 Task: Create a scrum project AgileCamp. Add to scrum project AgileCamp a team member softage.3@softage.net and assign as Project Lead. Add to scrum project AgileCamp a team member softage.4@softage.net
Action: Mouse moved to (190, 53)
Screenshot: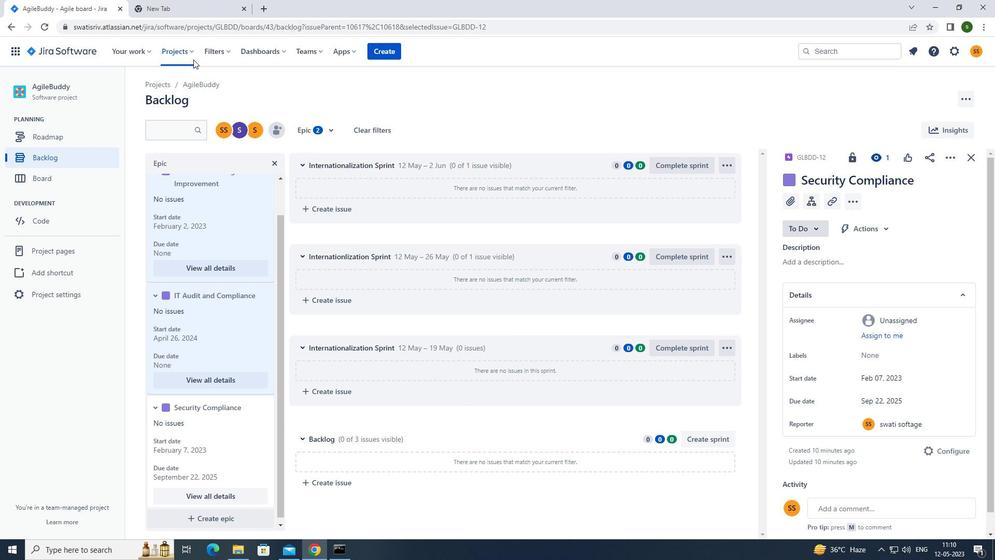 
Action: Mouse pressed left at (190, 53)
Screenshot: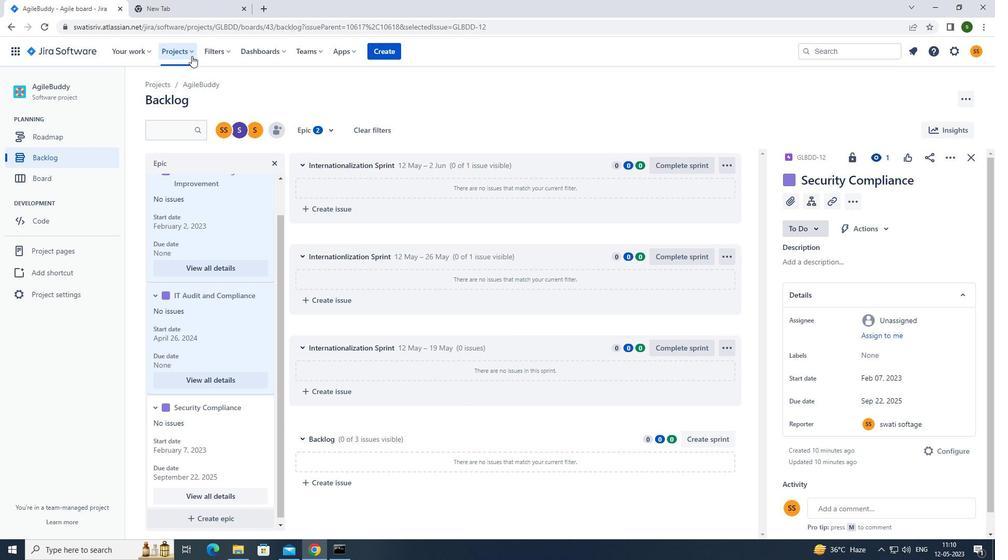 
Action: Mouse moved to (196, 258)
Screenshot: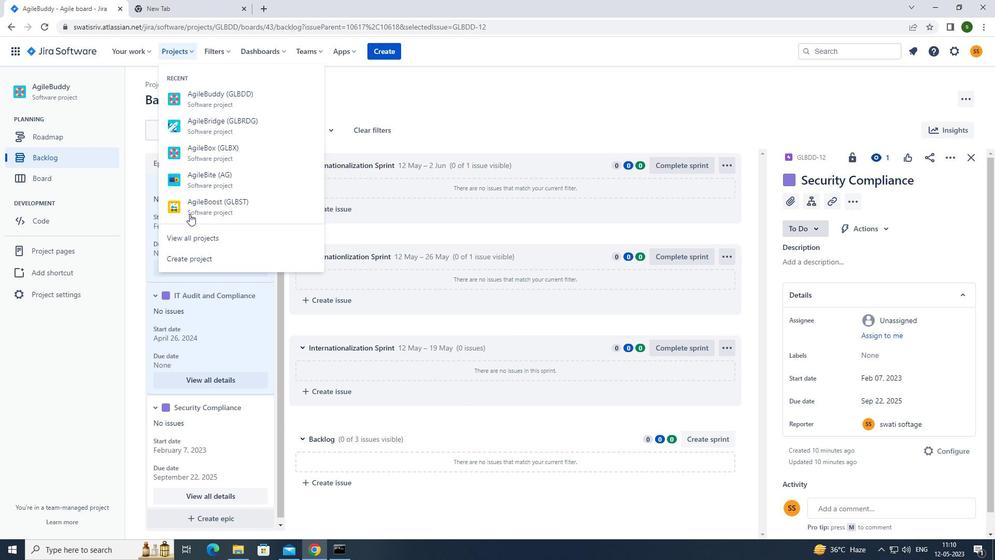 
Action: Mouse pressed left at (196, 258)
Screenshot: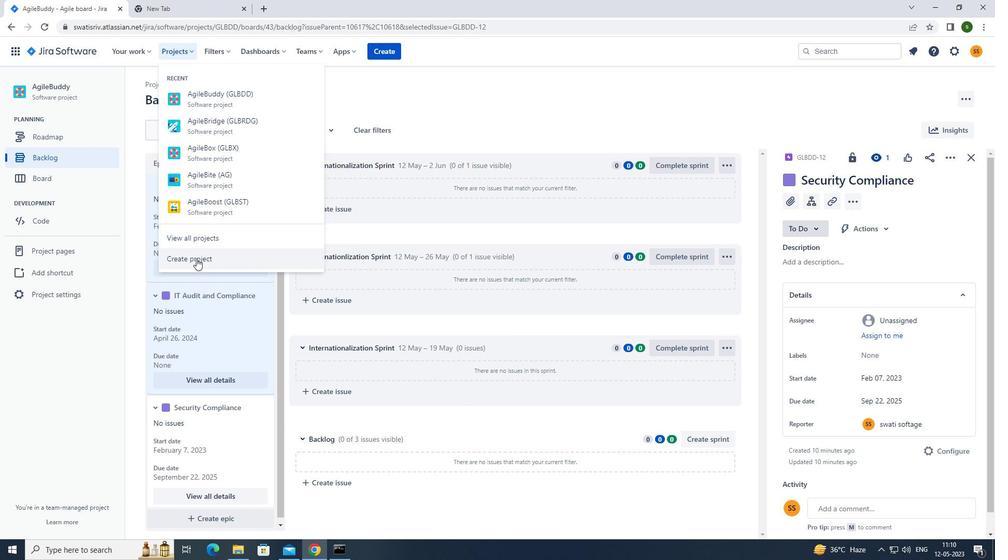 
Action: Mouse moved to (683, 260)
Screenshot: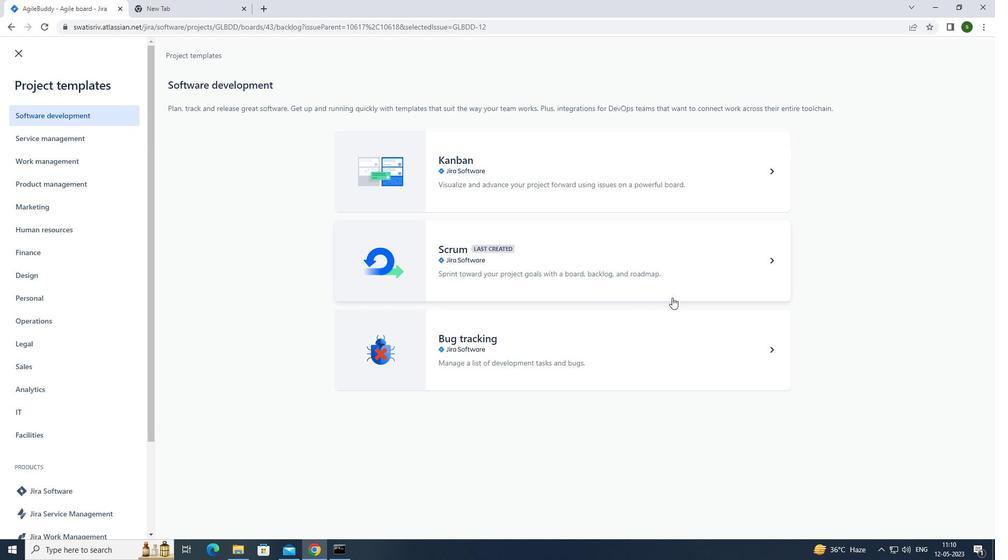 
Action: Mouse pressed left at (683, 260)
Screenshot: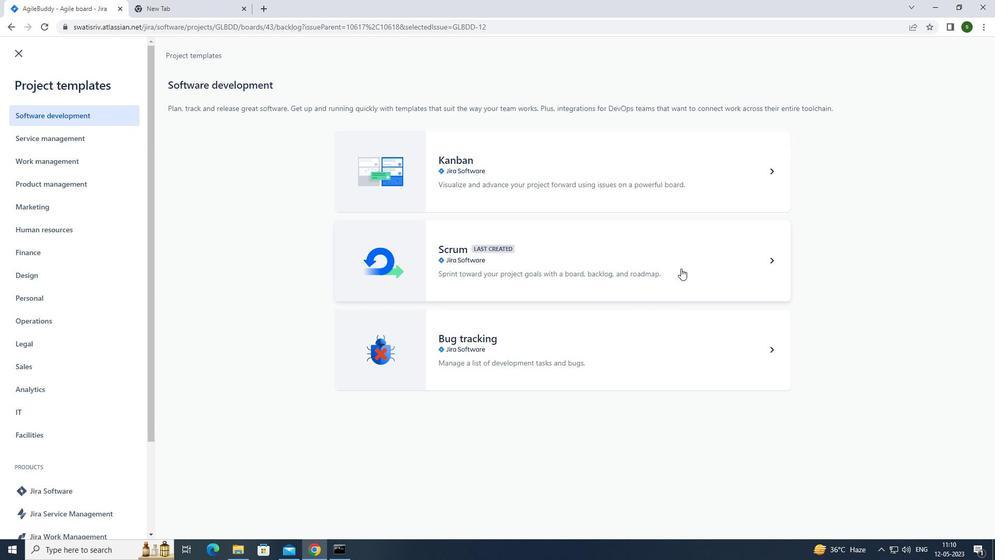 
Action: Mouse moved to (758, 519)
Screenshot: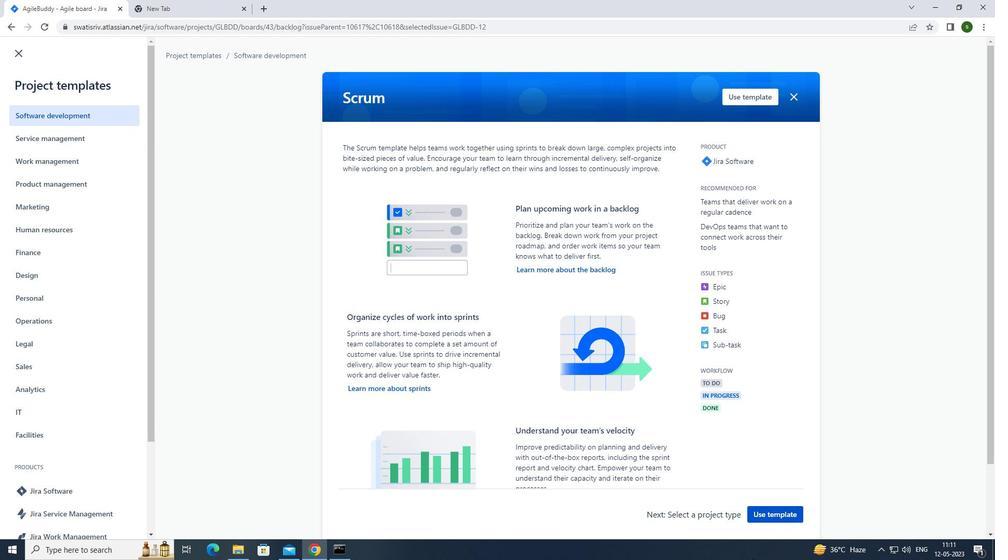 
Action: Mouse pressed left at (758, 519)
Screenshot: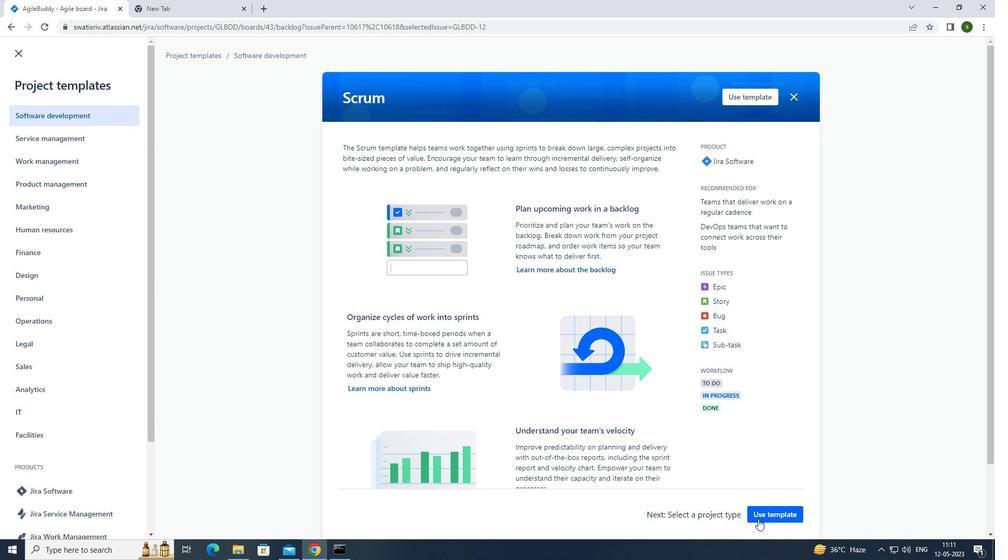
Action: Mouse moved to (473, 508)
Screenshot: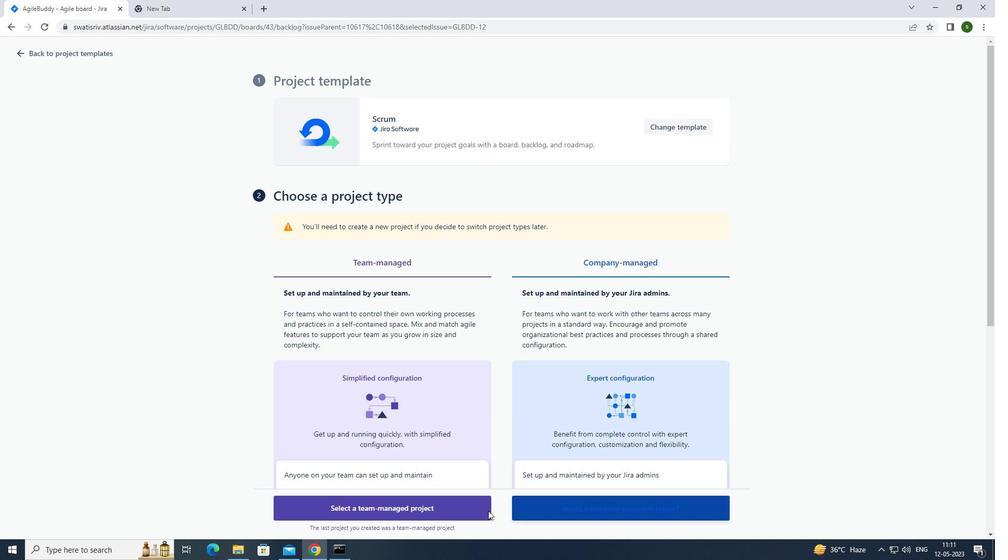
Action: Mouse pressed left at (473, 508)
Screenshot: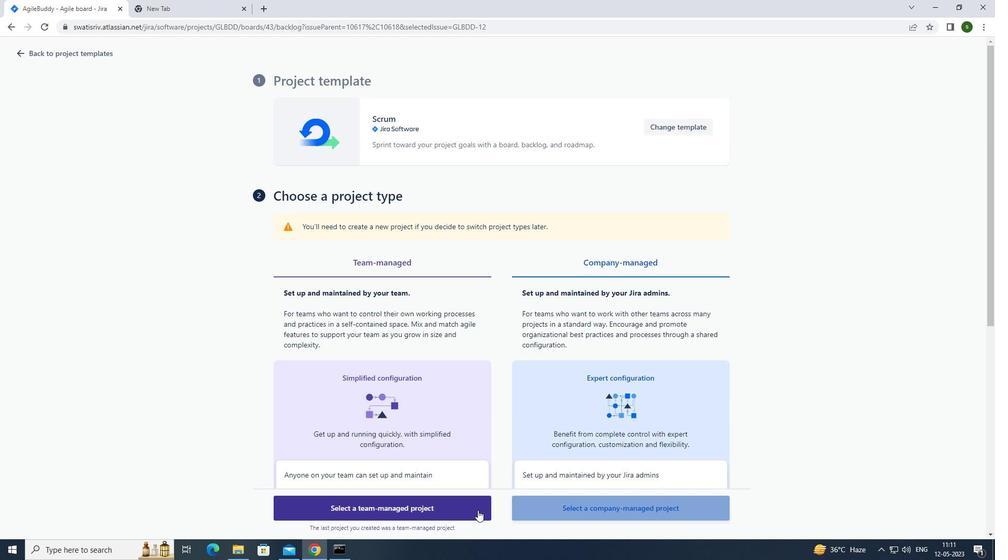 
Action: Mouse moved to (272, 232)
Screenshot: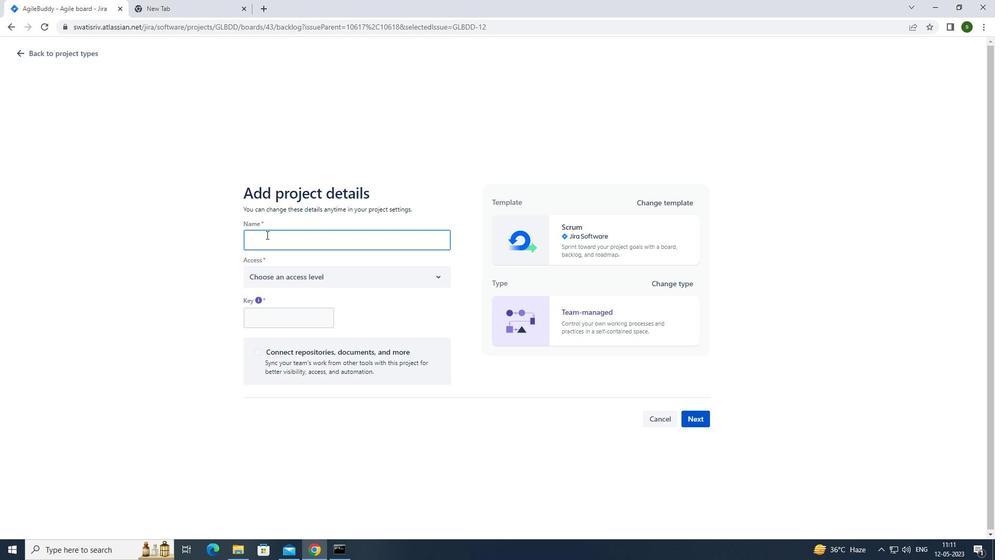 
Action: Key pressed <Key.caps_lock>a<Key.caps_lock>gile<Key.caps_lock>c<Key.caps_lock>amp
Screenshot: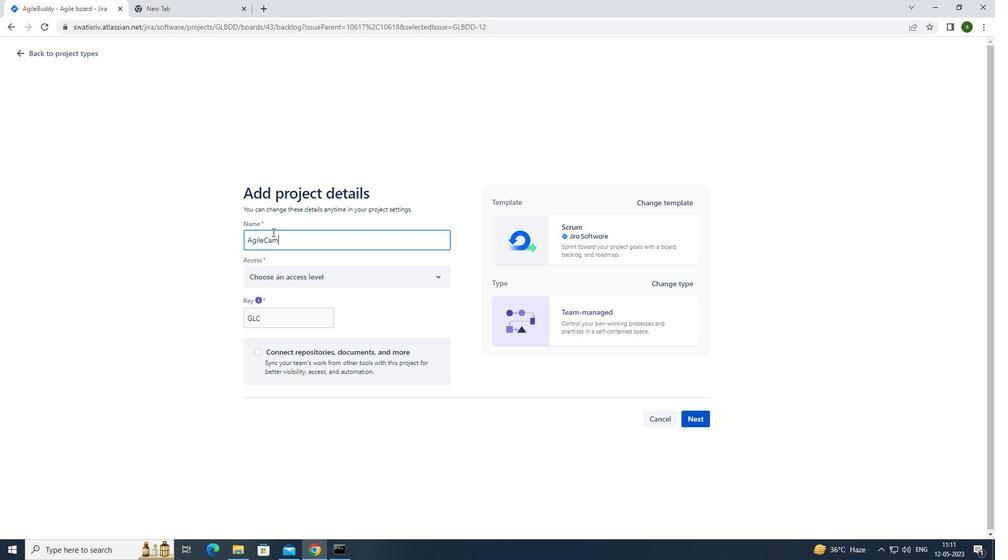 
Action: Mouse moved to (328, 274)
Screenshot: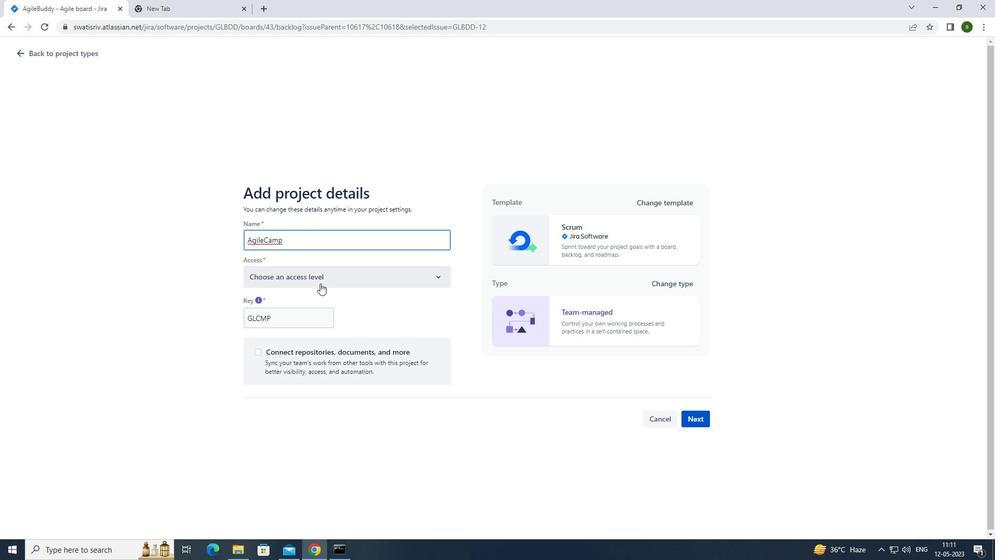 
Action: Mouse pressed left at (328, 274)
Screenshot: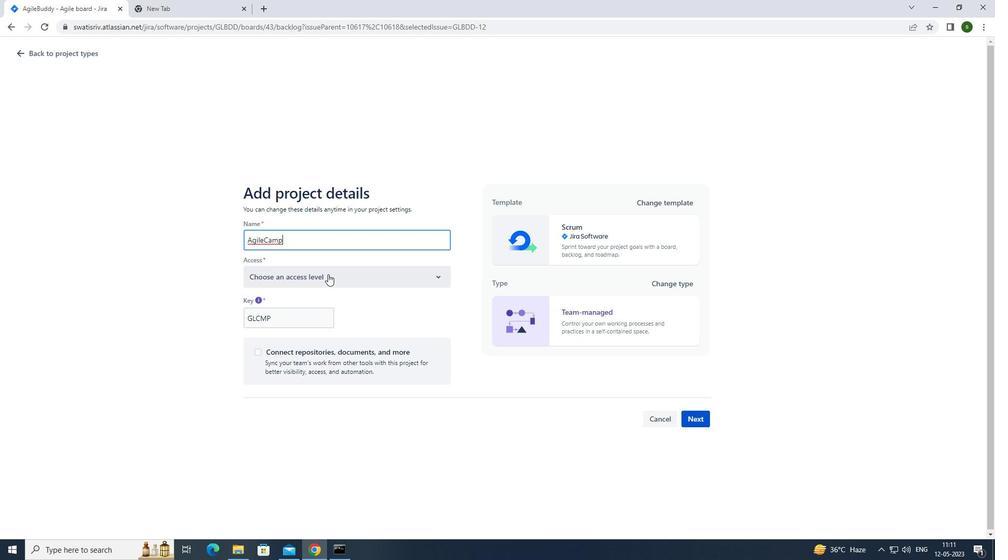
Action: Mouse moved to (307, 295)
Screenshot: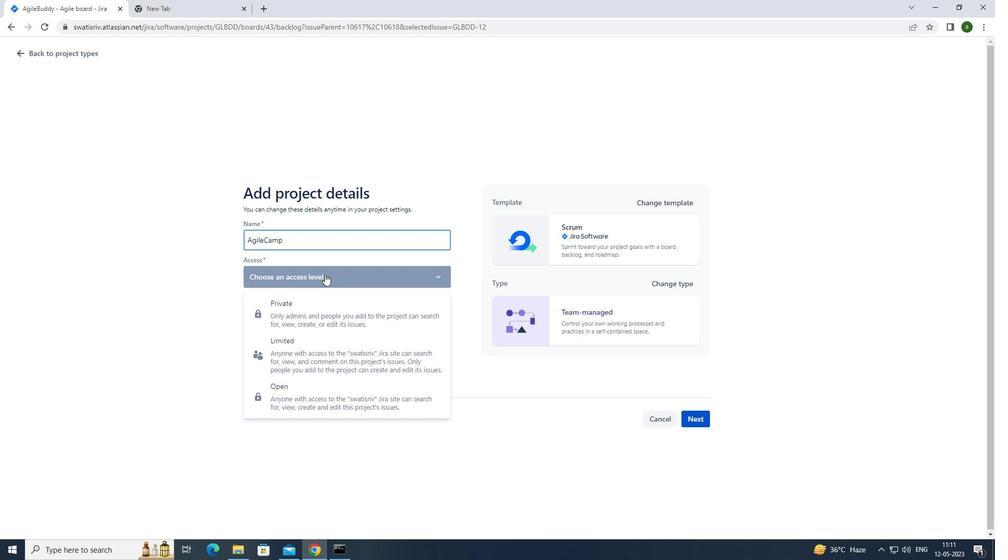 
Action: Mouse pressed left at (307, 295)
Screenshot: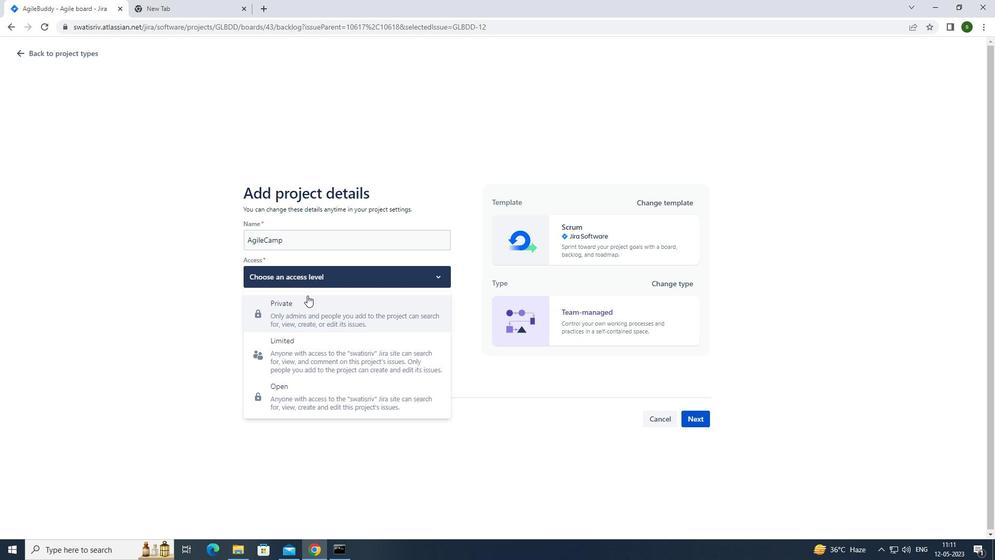
Action: Mouse moved to (708, 419)
Screenshot: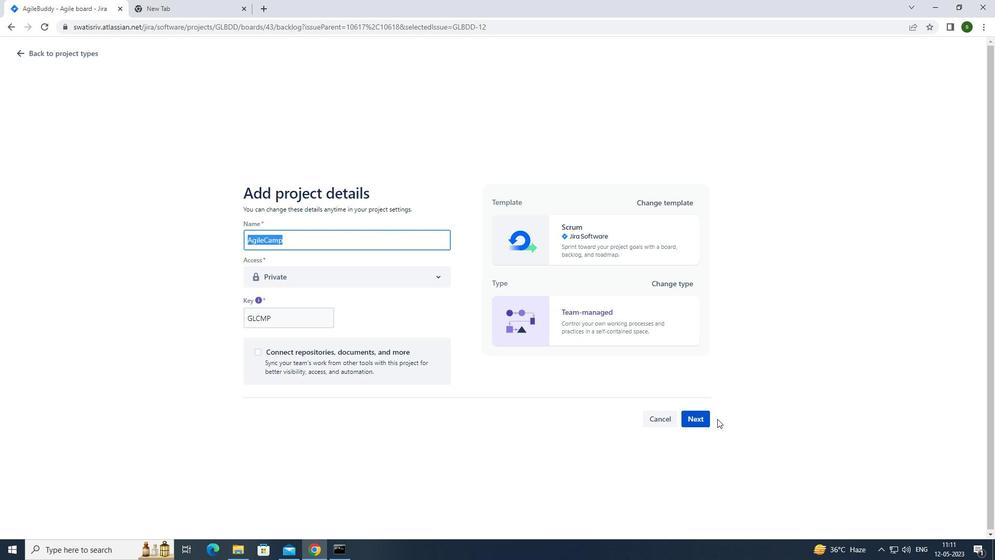 
Action: Mouse pressed left at (708, 419)
Screenshot: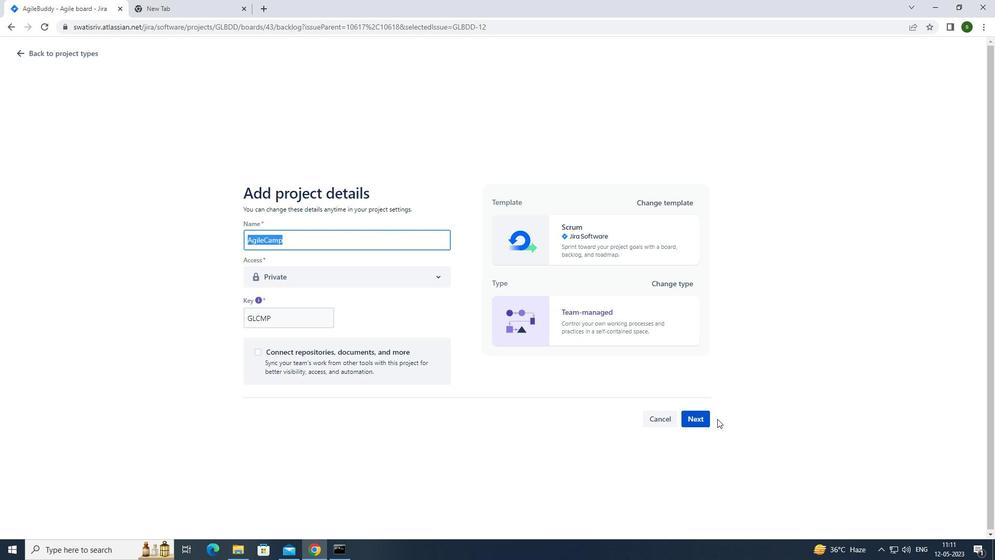 
Action: Mouse moved to (633, 352)
Screenshot: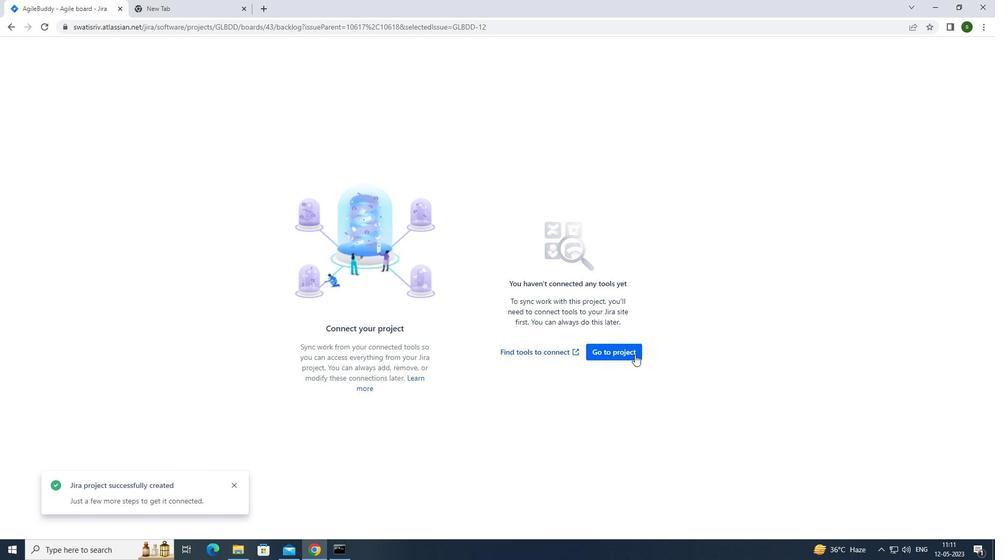 
Action: Mouse pressed left at (633, 352)
Screenshot: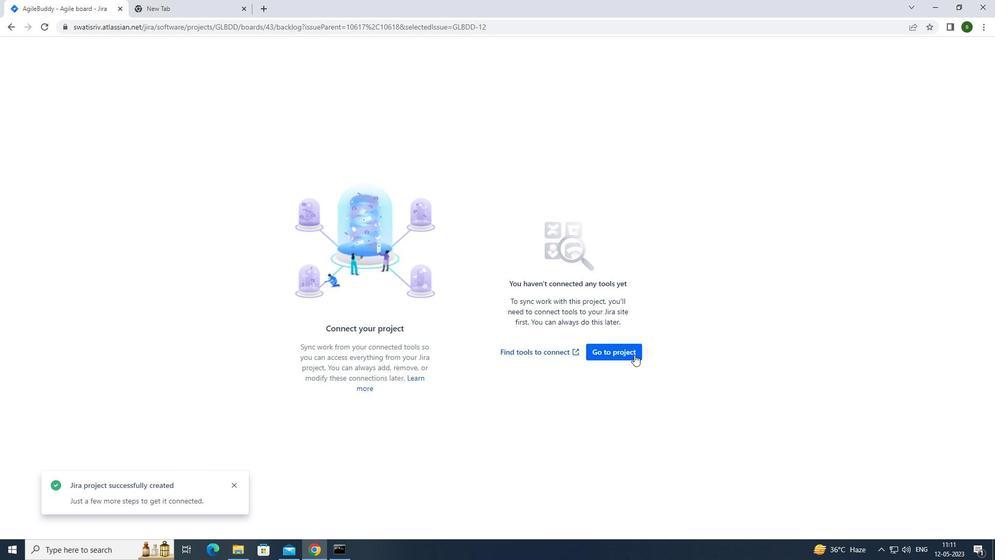 
Action: Mouse moved to (245, 141)
Screenshot: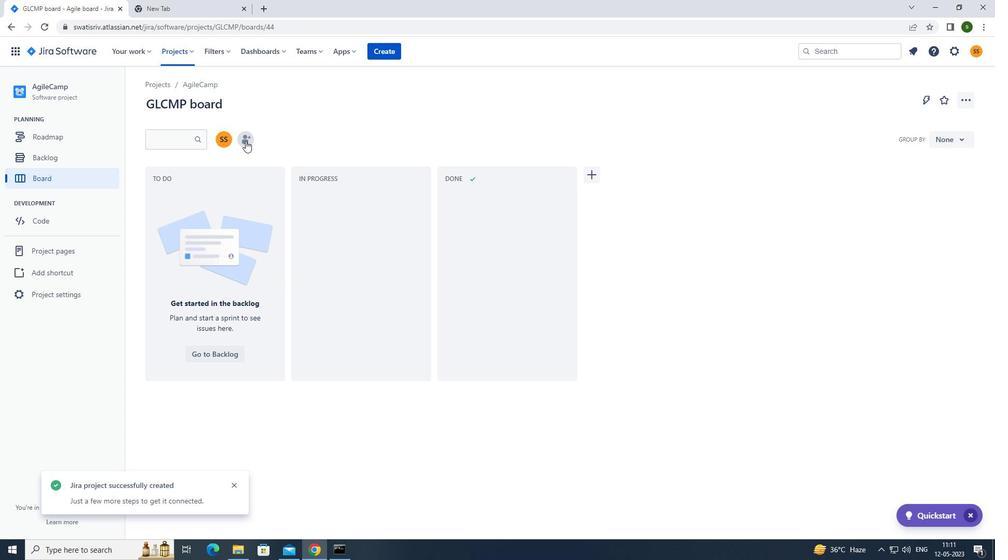 
Action: Mouse pressed left at (245, 141)
Screenshot: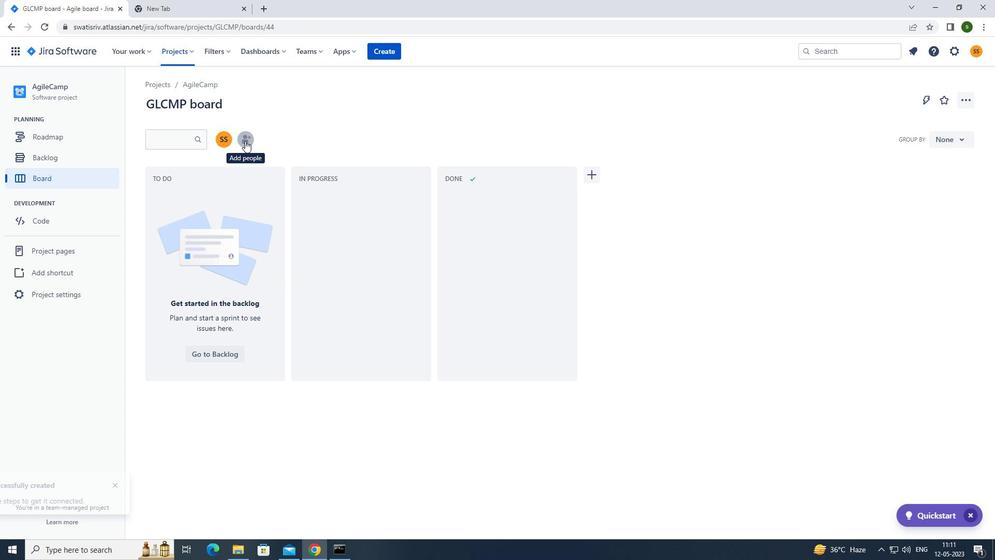 
Action: Mouse moved to (462, 127)
Screenshot: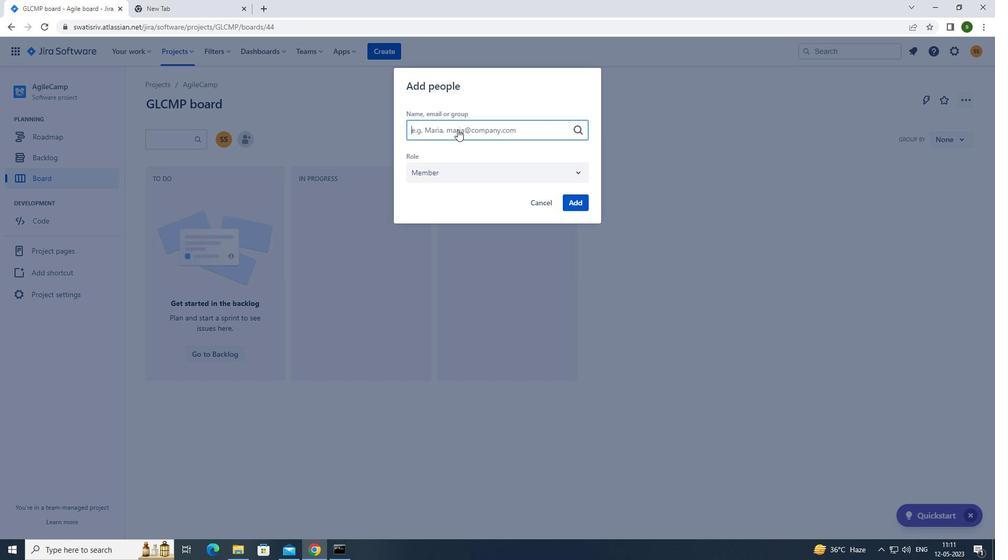 
Action: Mouse pressed left at (462, 127)
Screenshot: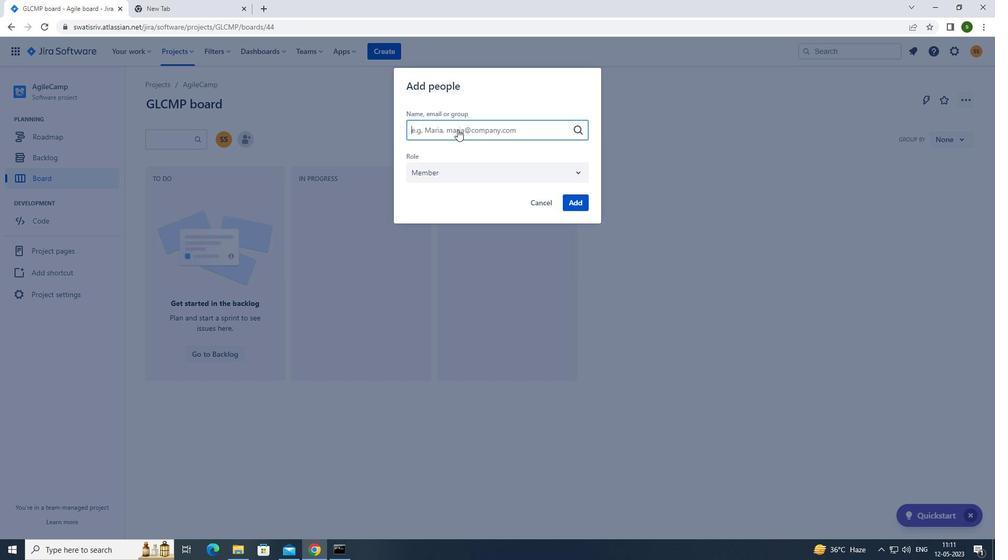 
Action: Key pressed s
Screenshot: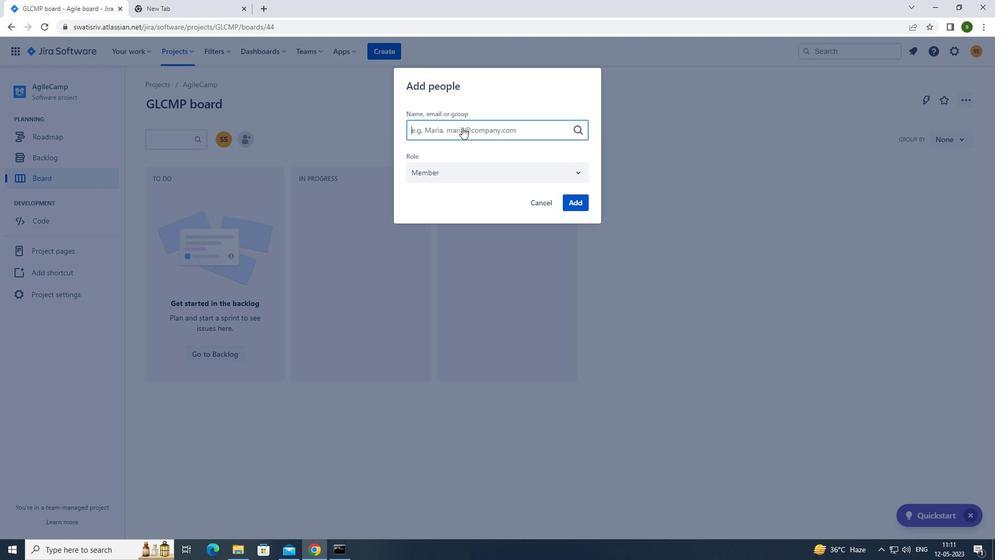 
Action: Mouse moved to (473, 279)
Screenshot: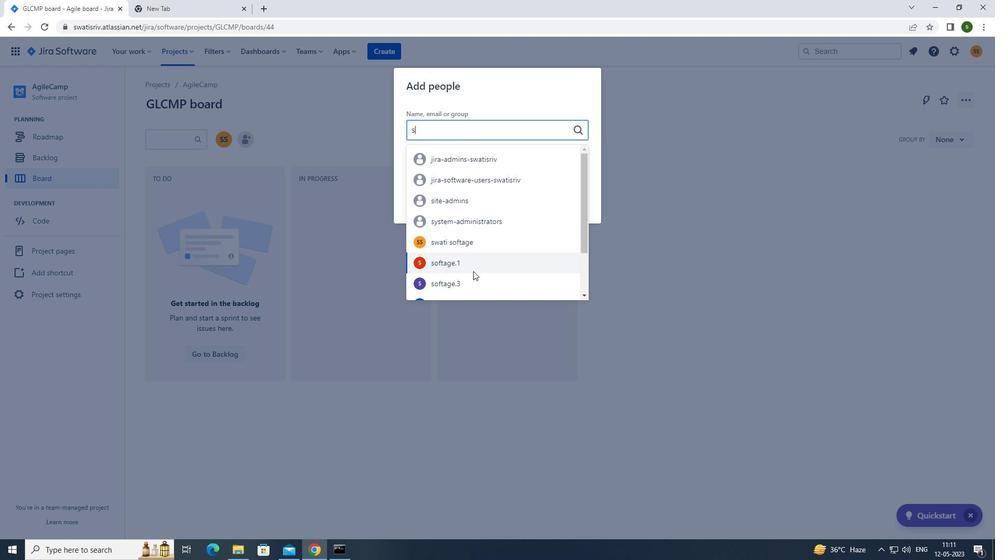 
Action: Mouse pressed left at (473, 279)
Screenshot: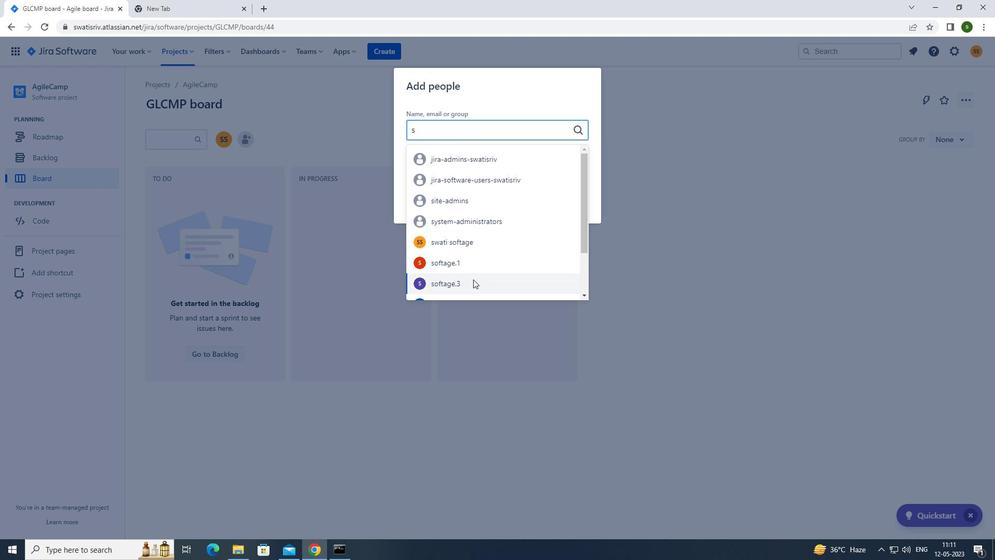 
Action: Mouse moved to (570, 197)
Screenshot: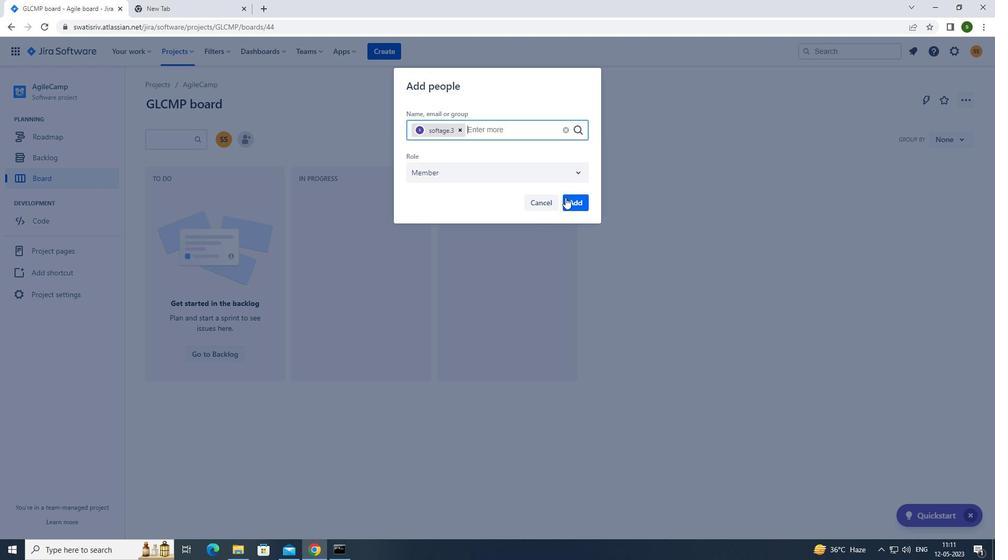 
Action: Mouse pressed left at (570, 197)
Screenshot: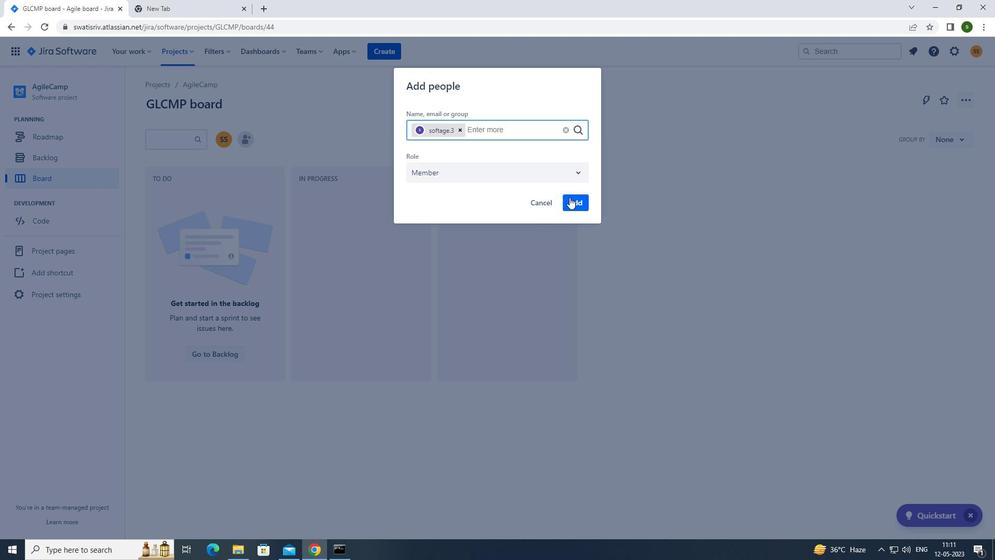 
Action: Mouse moved to (98, 294)
Screenshot: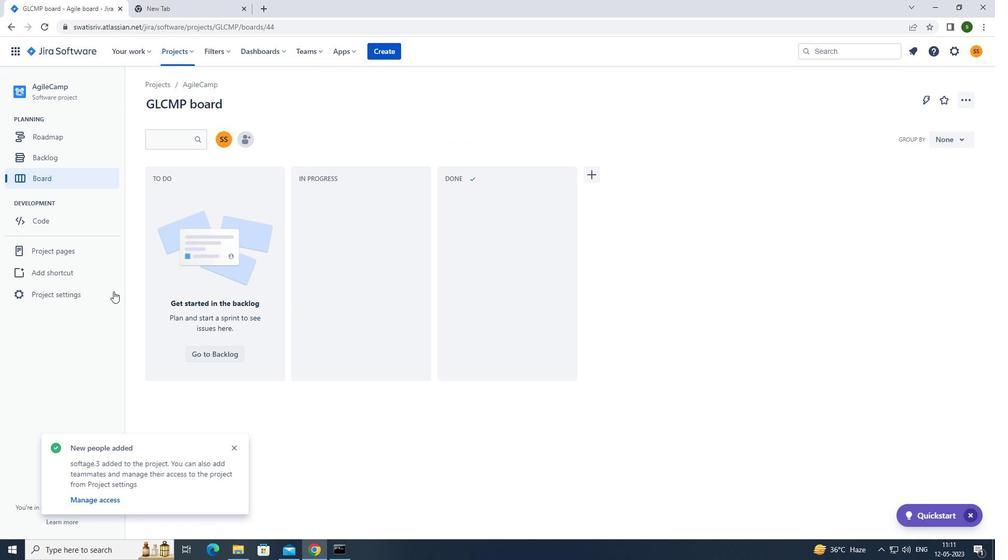 
Action: Mouse pressed left at (98, 294)
Screenshot: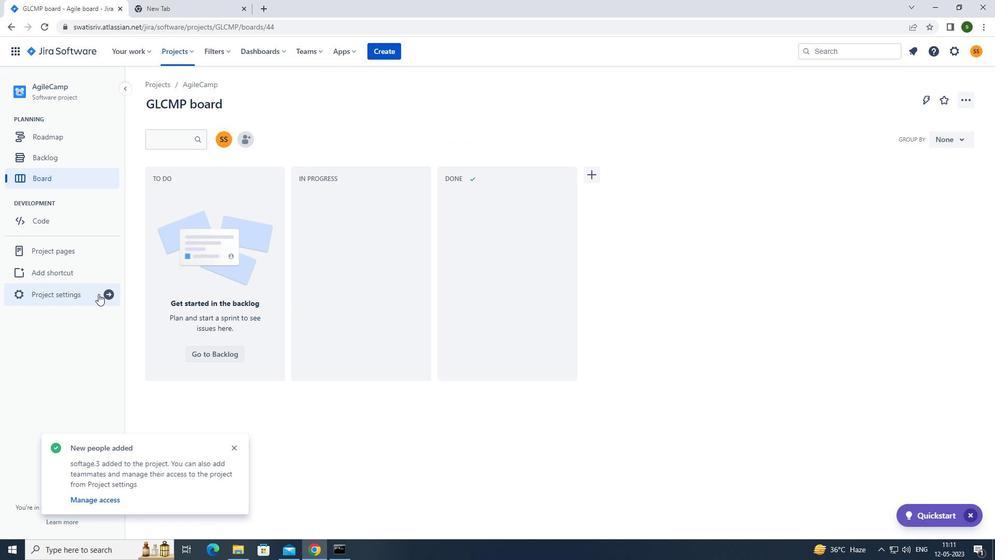 
Action: Mouse moved to (532, 372)
Screenshot: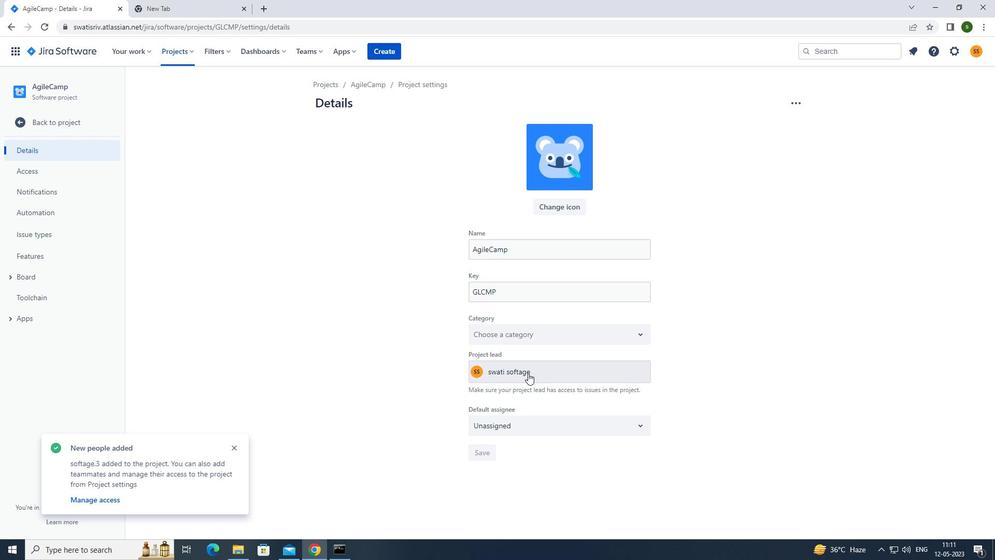 
Action: Mouse pressed left at (532, 372)
Screenshot: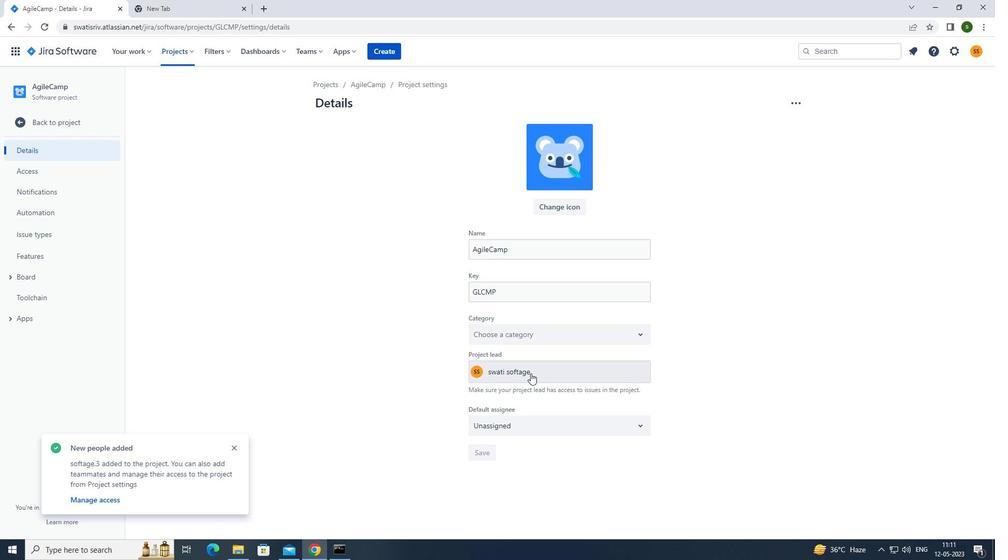 
Action: Mouse moved to (557, 427)
Screenshot: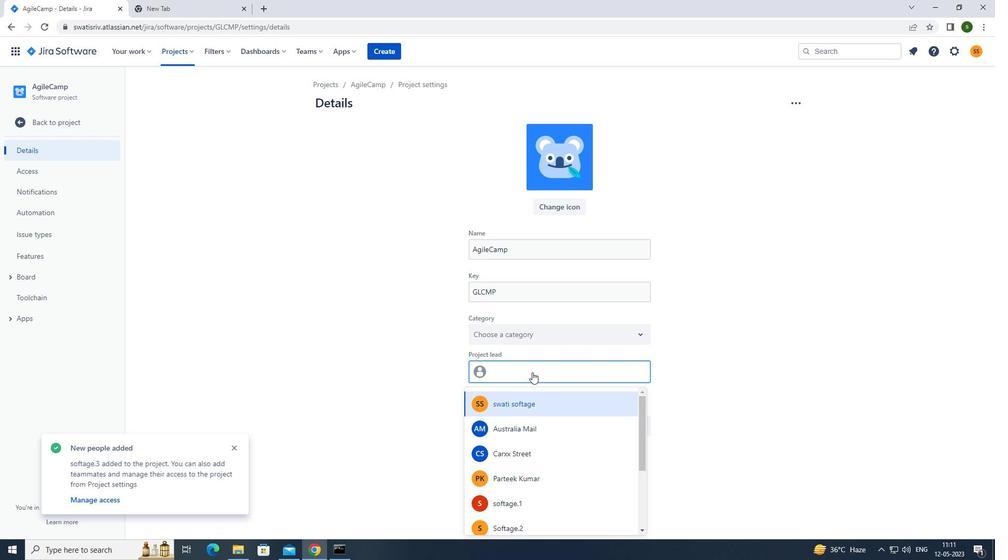 
Action: Mouse scrolled (557, 427) with delta (0, 0)
Screenshot: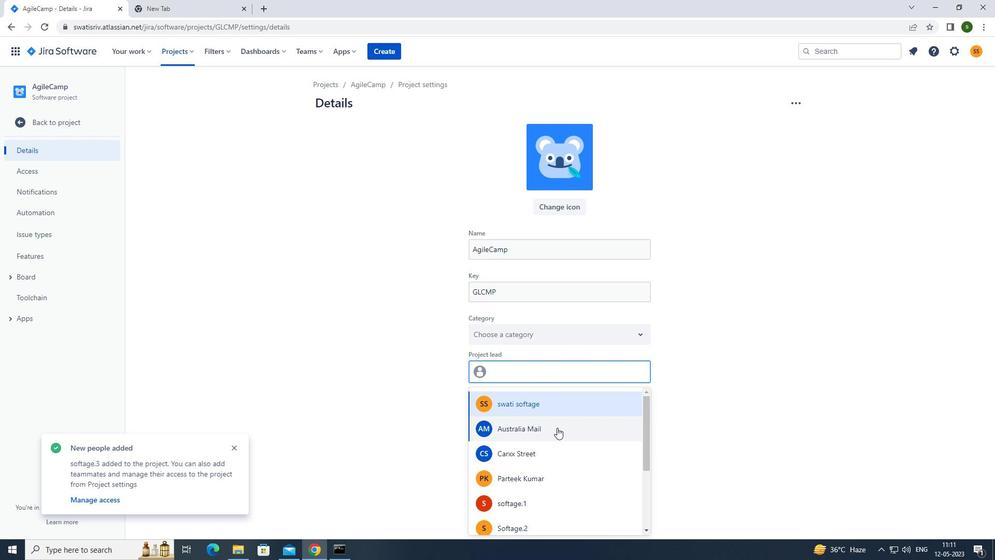
Action: Mouse scrolled (557, 427) with delta (0, 0)
Screenshot: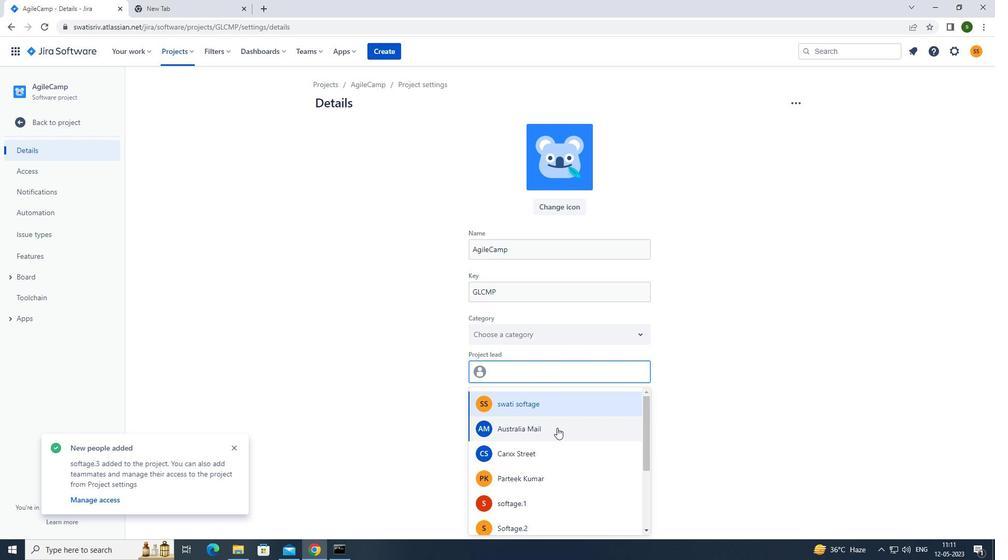 
Action: Mouse moved to (528, 446)
Screenshot: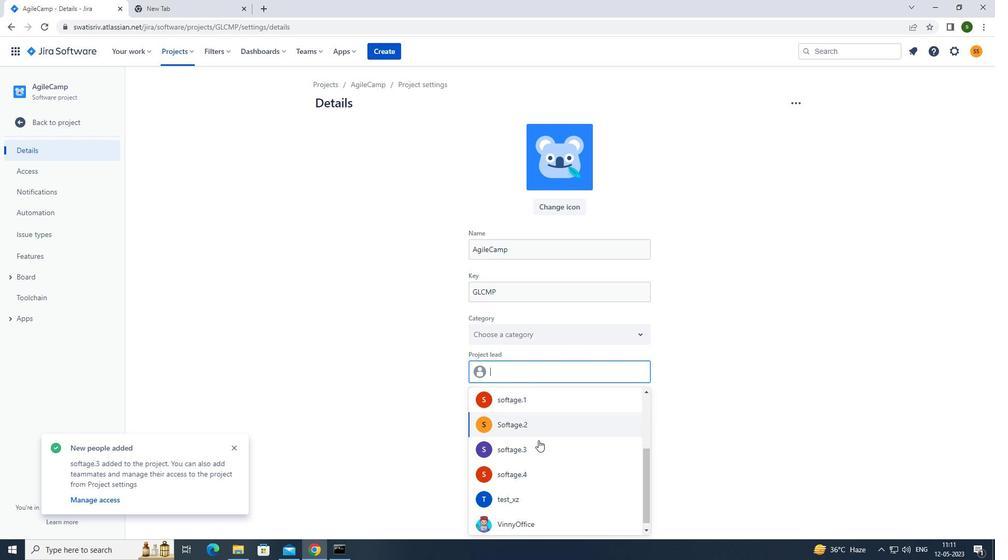 
Action: Mouse pressed left at (528, 446)
Screenshot: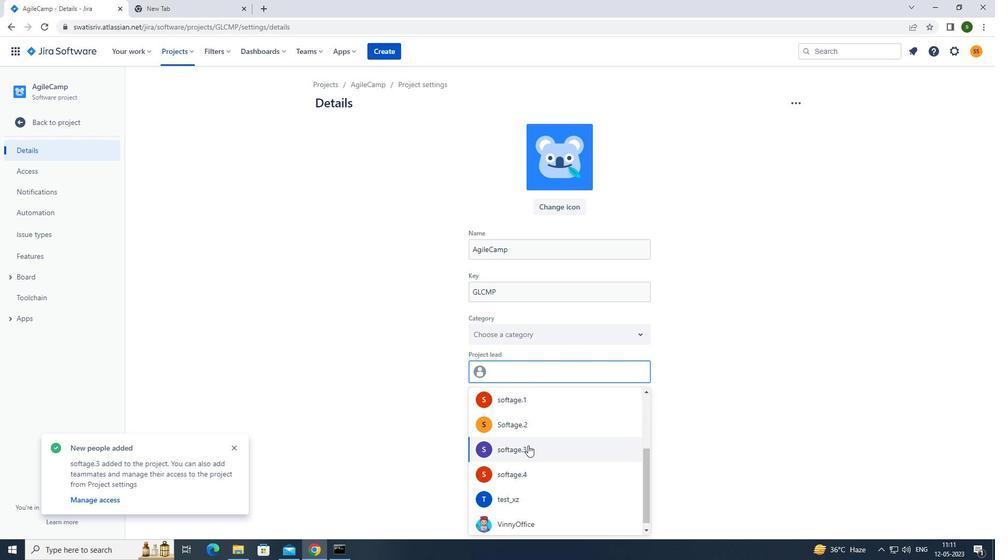 
Action: Mouse moved to (472, 446)
Screenshot: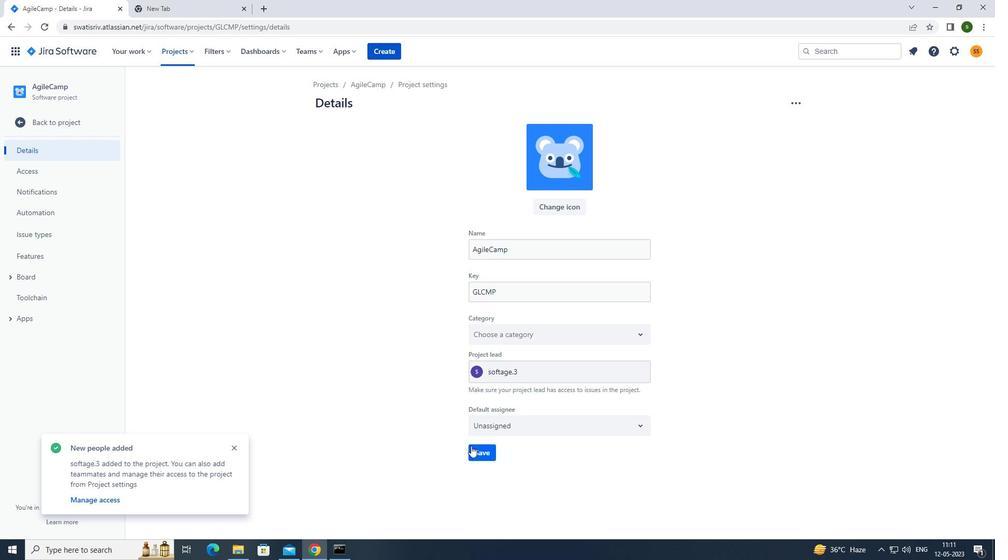 
Action: Mouse pressed left at (472, 446)
Screenshot: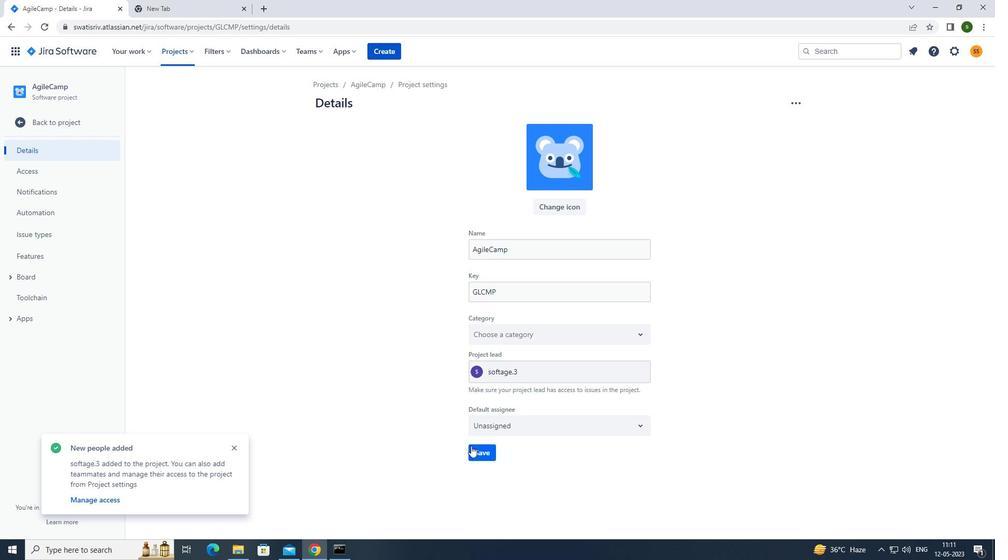 
Action: Mouse moved to (58, 116)
Screenshot: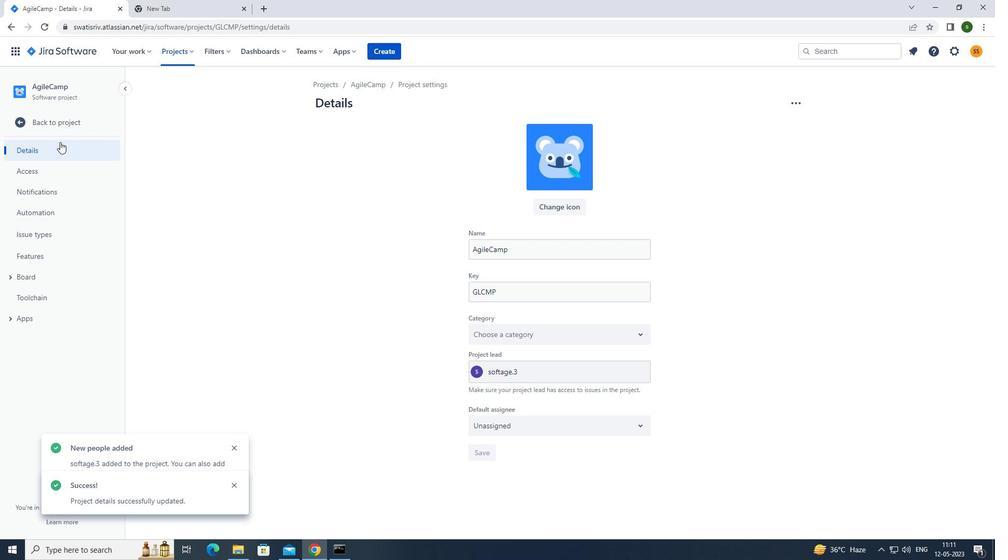 
Action: Mouse pressed left at (58, 116)
Screenshot: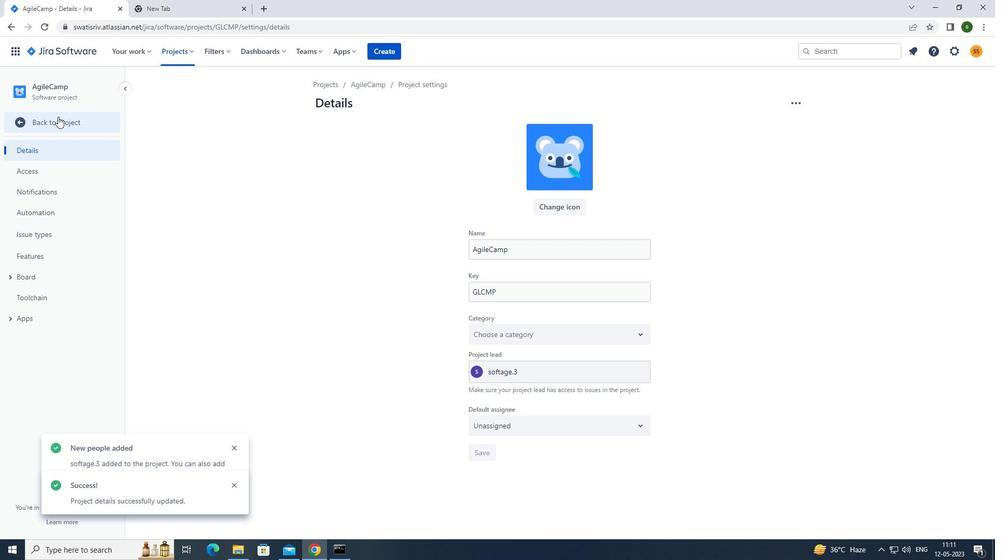 
Action: Mouse moved to (245, 137)
Screenshot: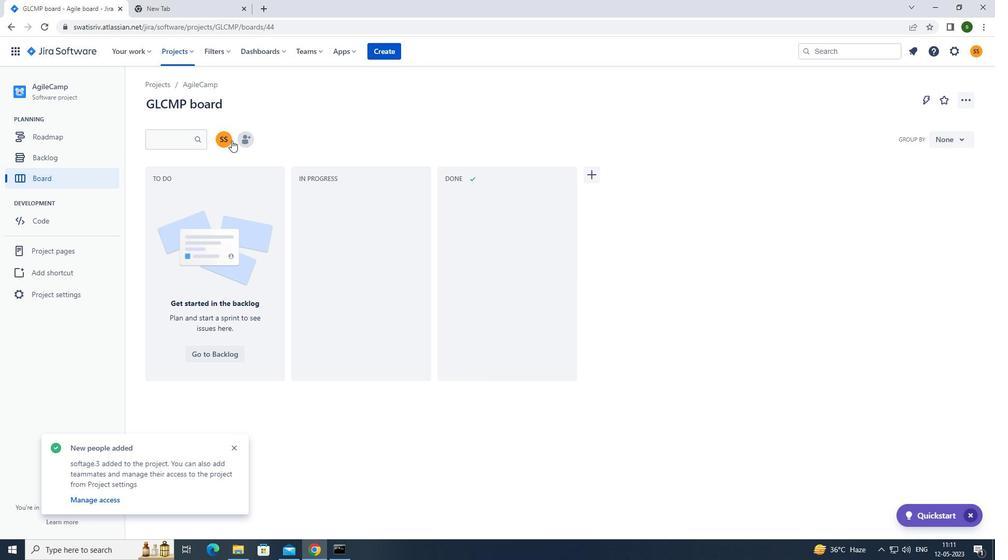 
Action: Mouse pressed left at (245, 137)
Screenshot: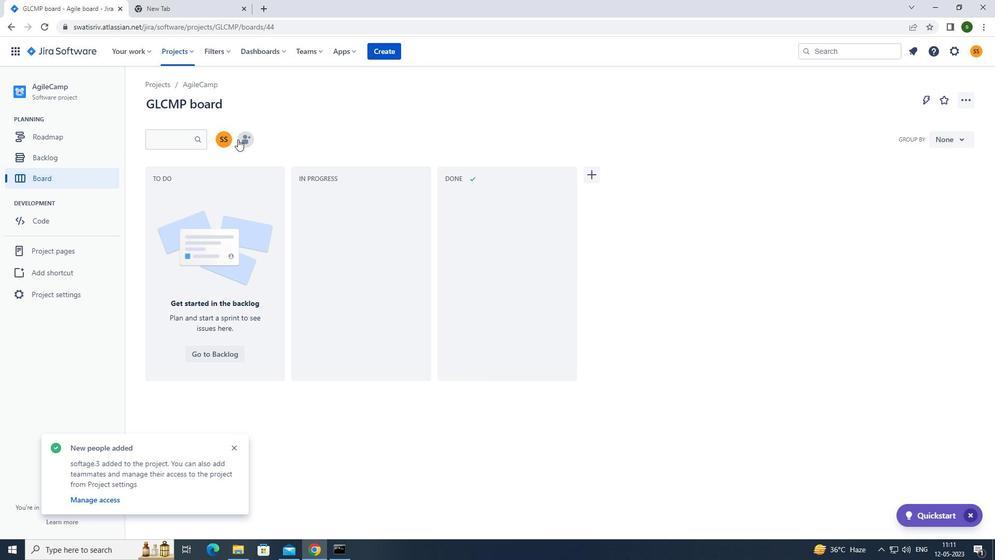 
Action: Mouse moved to (430, 120)
Screenshot: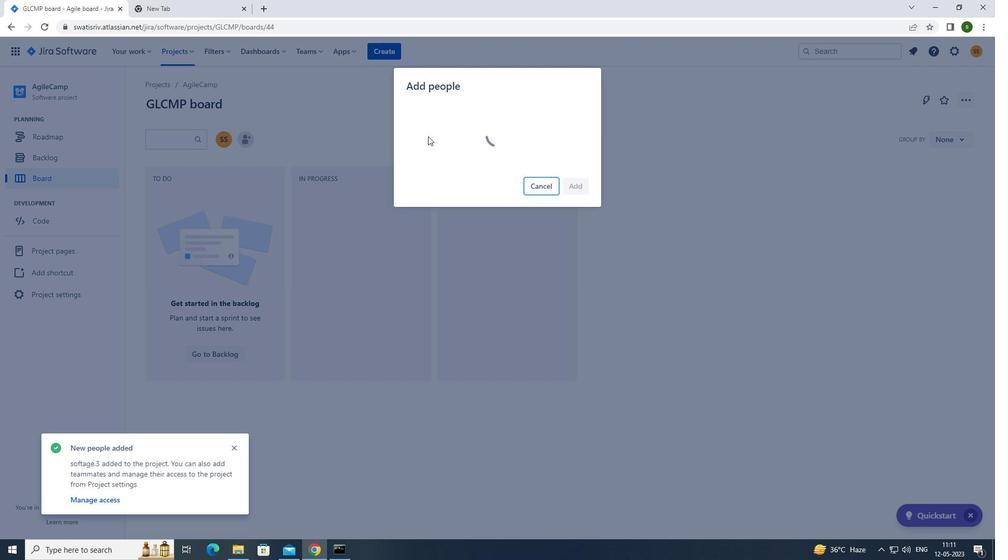 
Action: Key pressed s
Screenshot: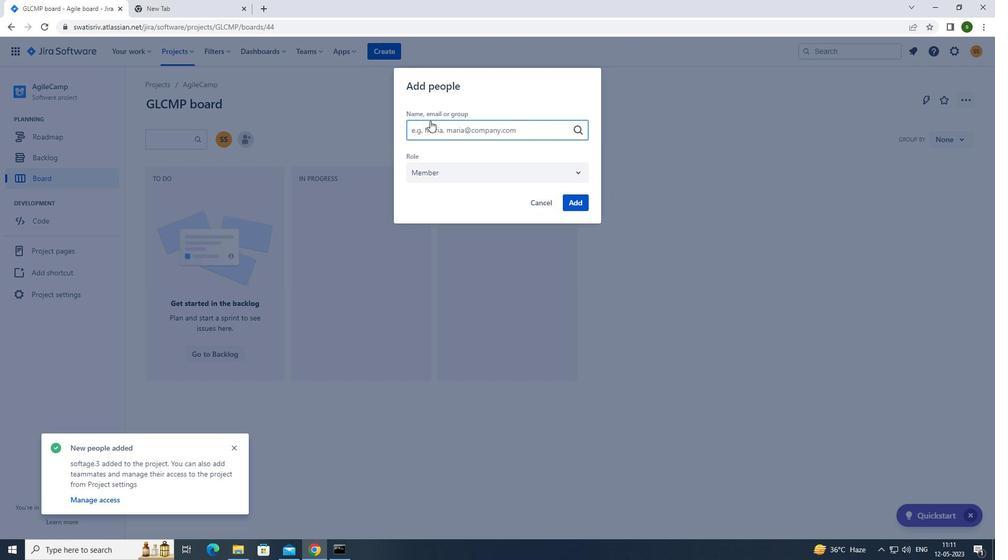 
Action: Mouse moved to (465, 172)
Screenshot: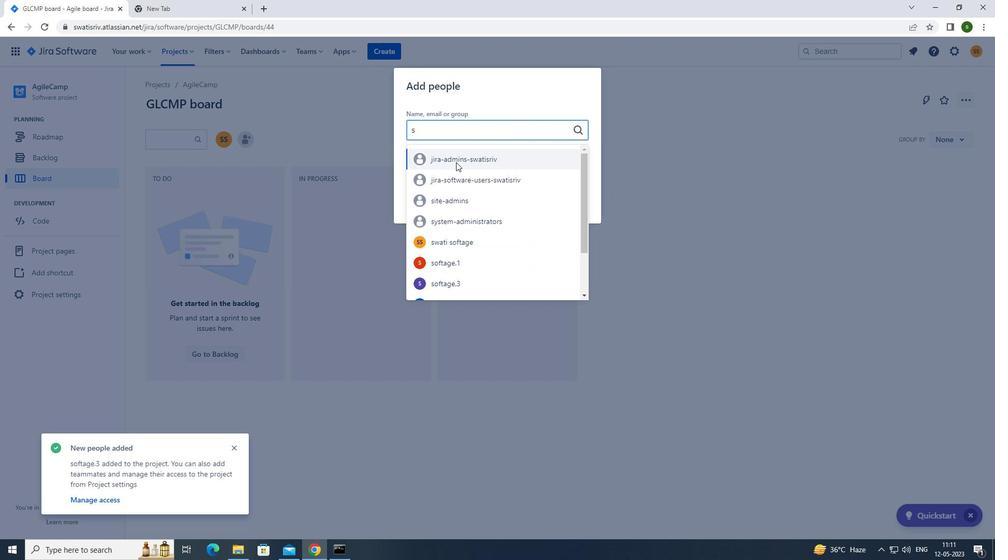 
Action: Mouse scrolled (465, 171) with delta (0, 0)
Screenshot: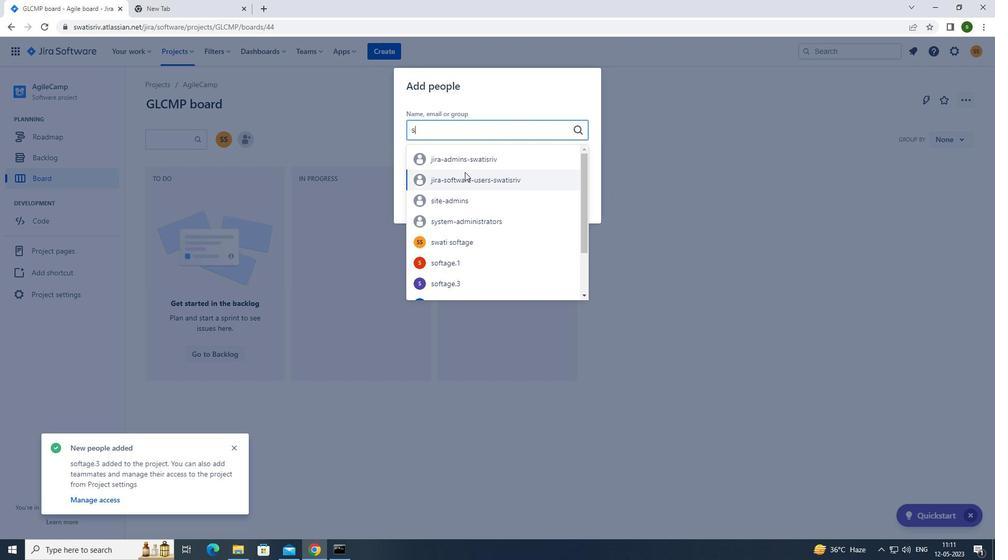 
Action: Mouse scrolled (465, 171) with delta (0, 0)
Screenshot: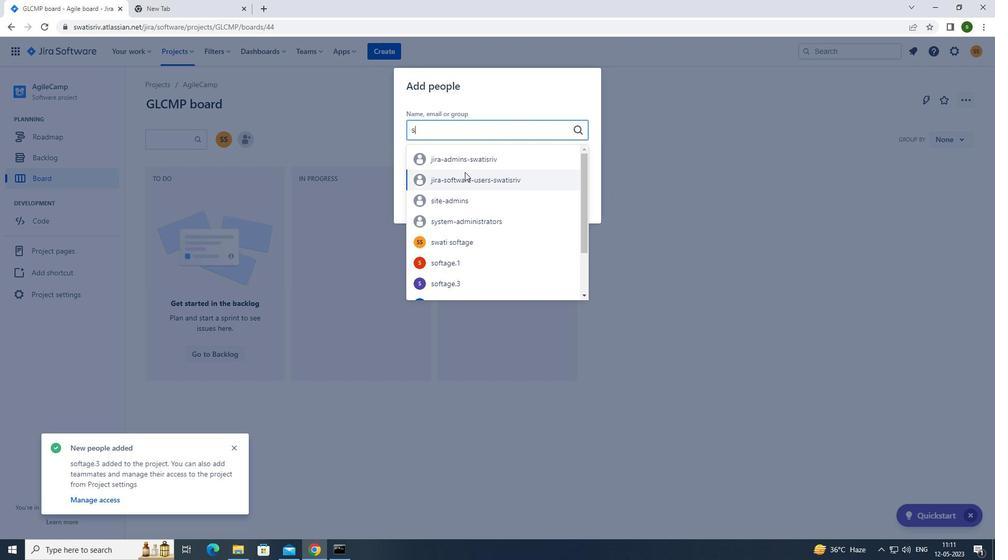 
Action: Mouse moved to (465, 291)
Screenshot: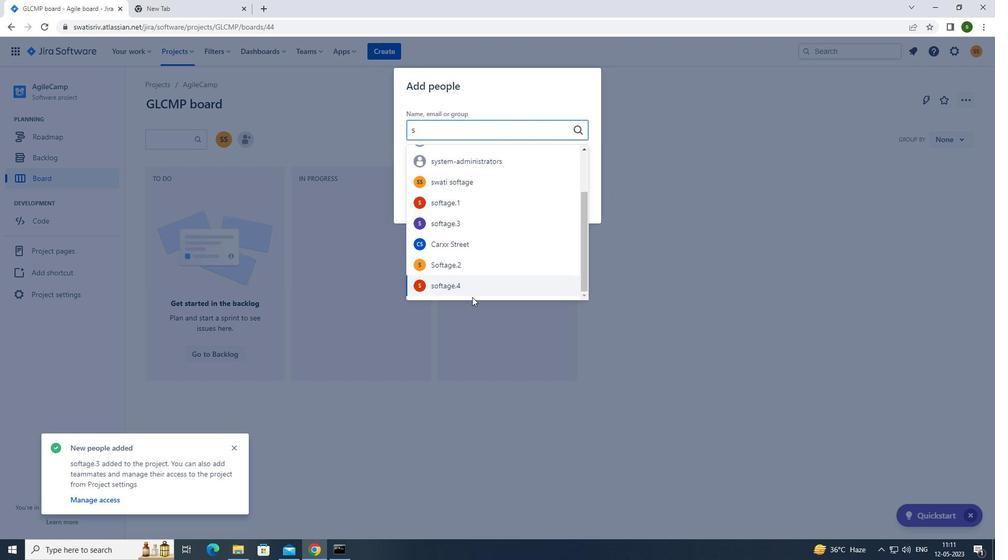
Action: Mouse pressed left at (465, 291)
Screenshot: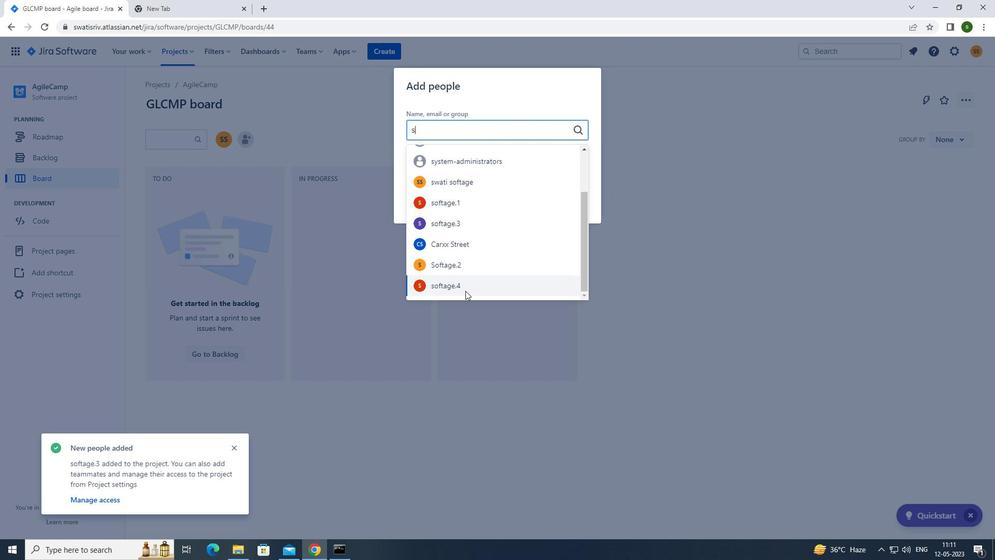 
Action: Mouse moved to (578, 196)
Screenshot: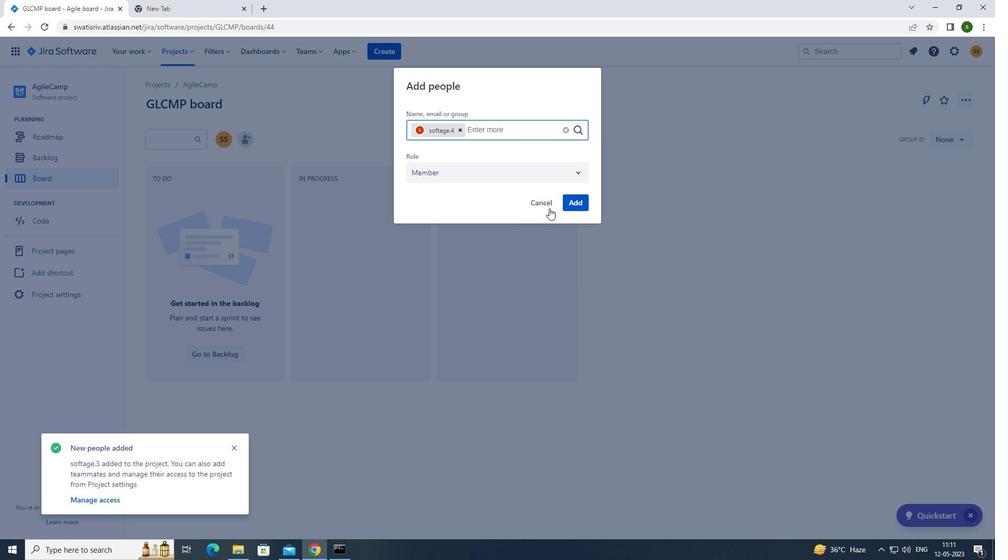 
Action: Mouse pressed left at (578, 196)
Screenshot: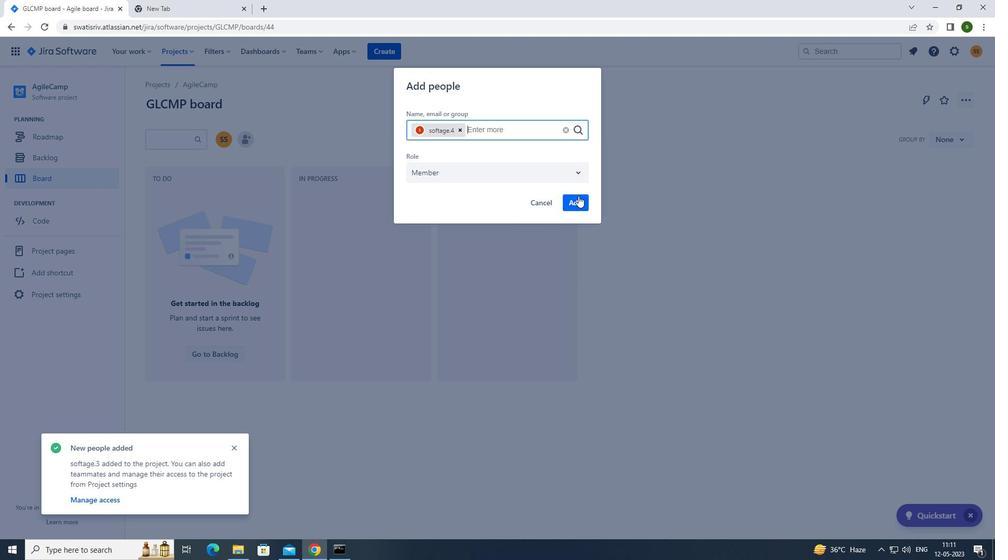 
Action: Mouse moved to (490, 145)
Screenshot: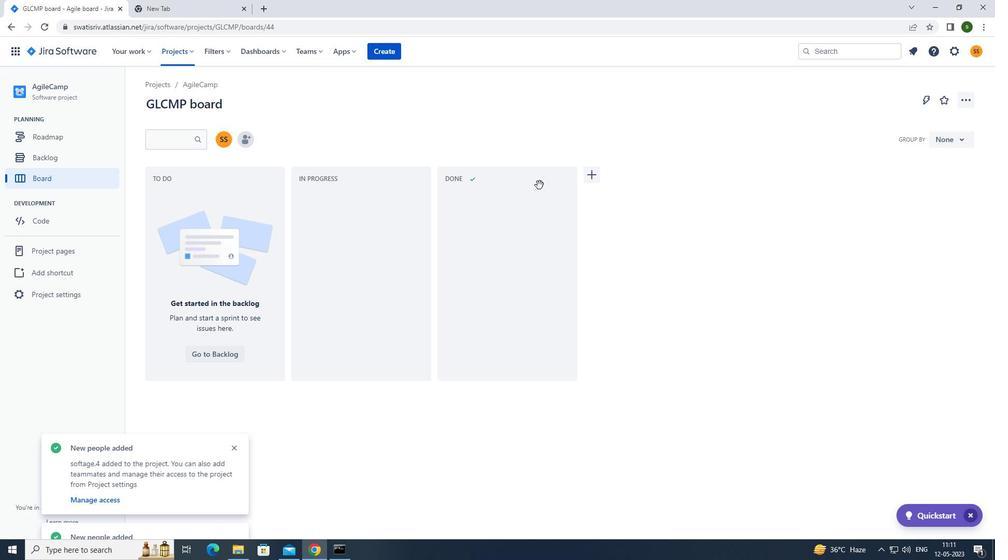 
